 Task: Create Card Card0000000075 in Board Board0000000019 in Workspace WS0000000007 in Trello. Create Card Card0000000076 in Board Board0000000019 in Workspace WS0000000007 in Trello. Create Card Card0000000077 in Board Board0000000020 in Workspace WS0000000007 in Trello. Create Card Card0000000078 in Board Board0000000020 in Workspace WS0000000007 in Trello. Create Card Card0000000079 in Board Board0000000020 in Workspace WS0000000007 in Trello
Action: Mouse moved to (283, 210)
Screenshot: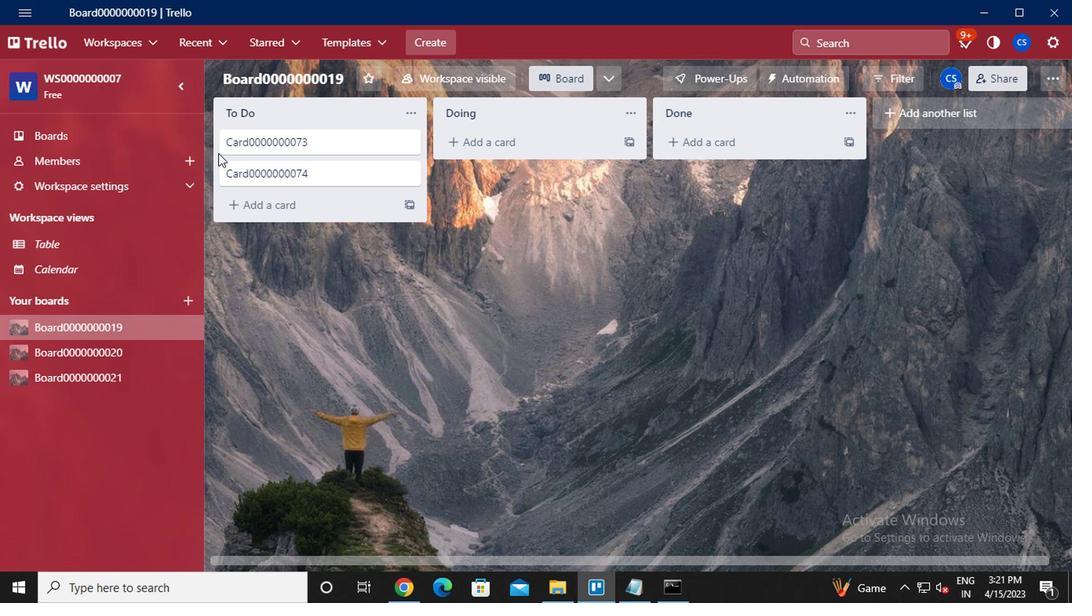 
Action: Mouse pressed left at (283, 210)
Screenshot: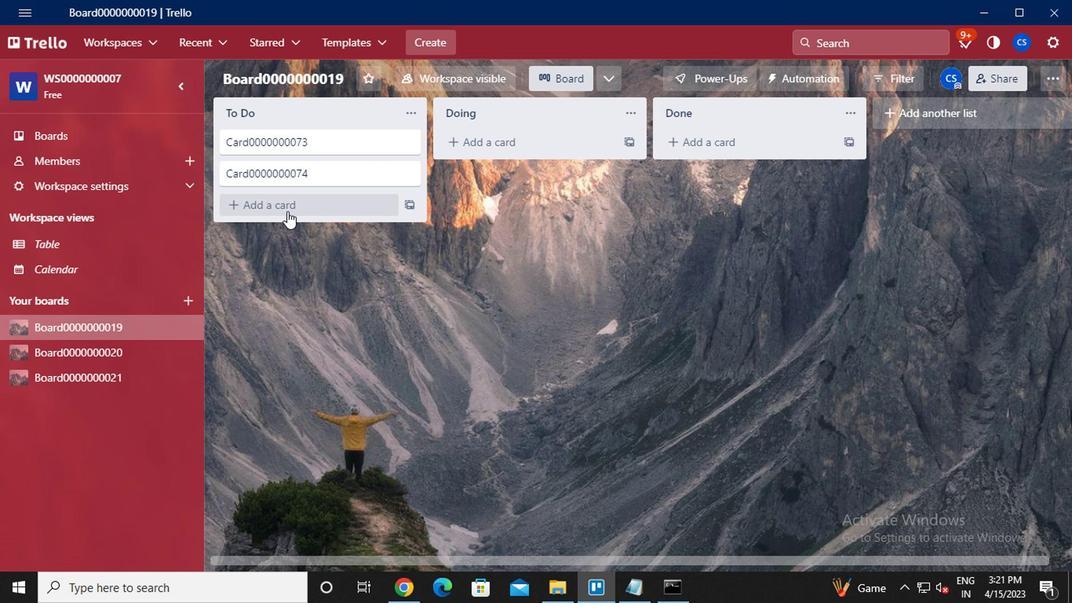 
Action: Mouse moved to (290, 260)
Screenshot: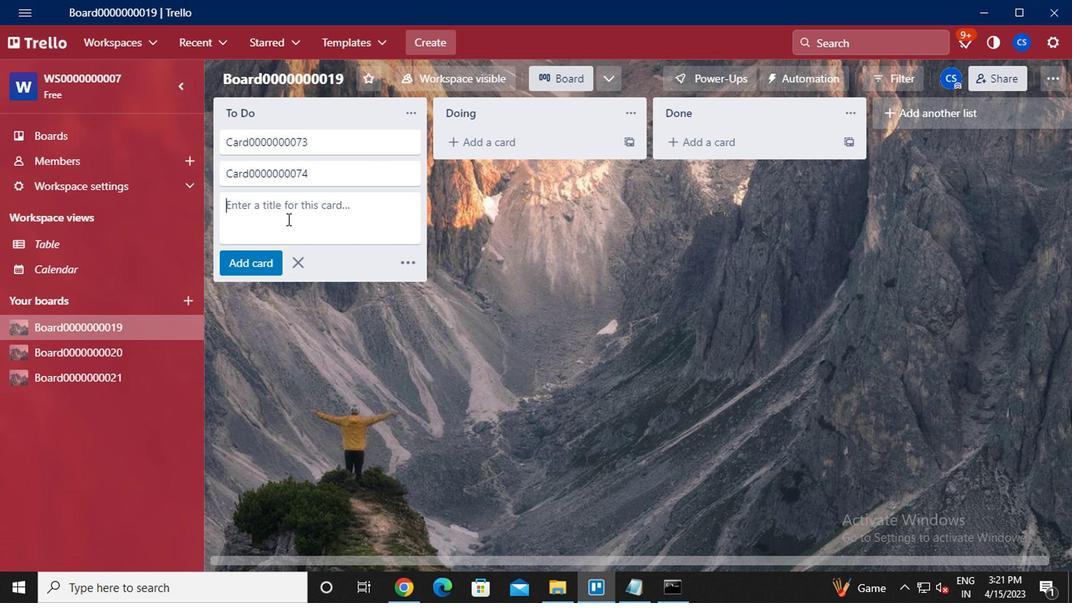 
Action: Key pressed <Key.caps_lock><Key.caps_lock>c<Key.caps_lock>ard0000000075<Key.enter><Key.caps_lock>c<Key.caps_lock>ard0000000076<Key.enter>
Screenshot: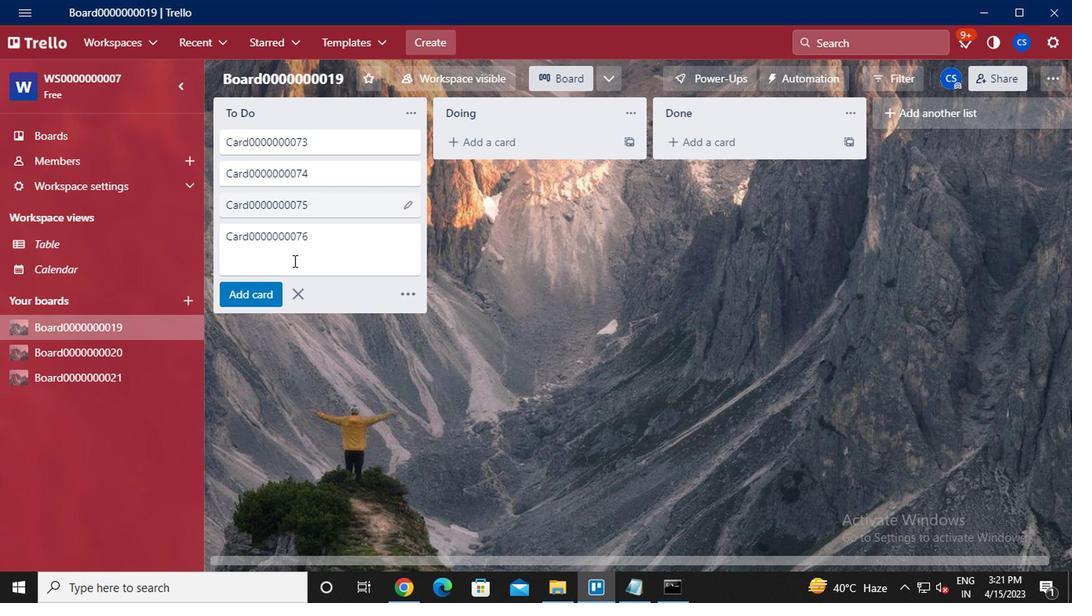 
Action: Mouse moved to (301, 325)
Screenshot: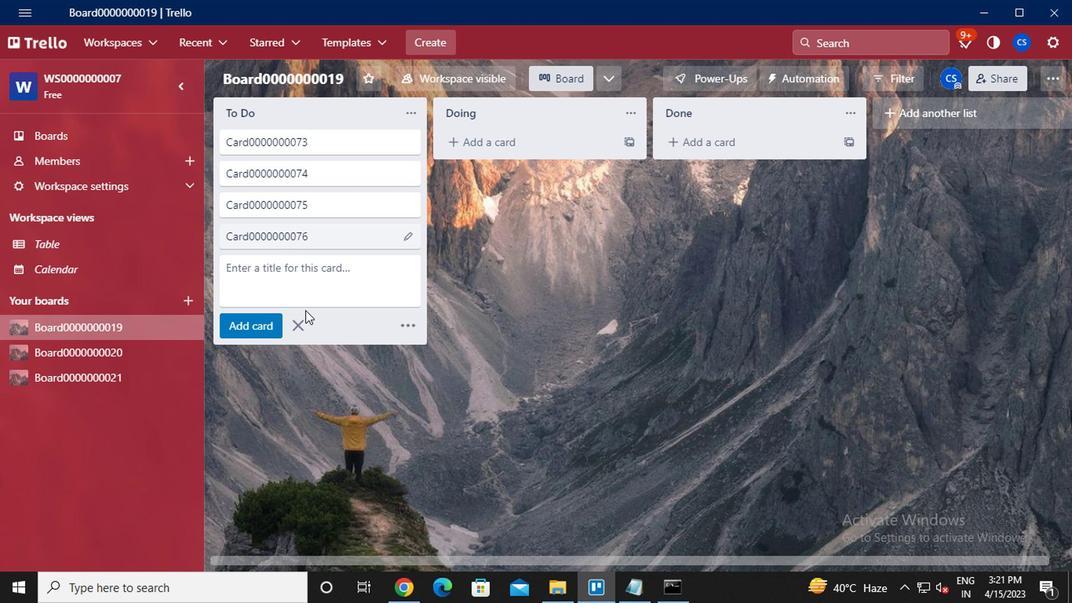 
Action: Mouse pressed left at (301, 325)
Screenshot: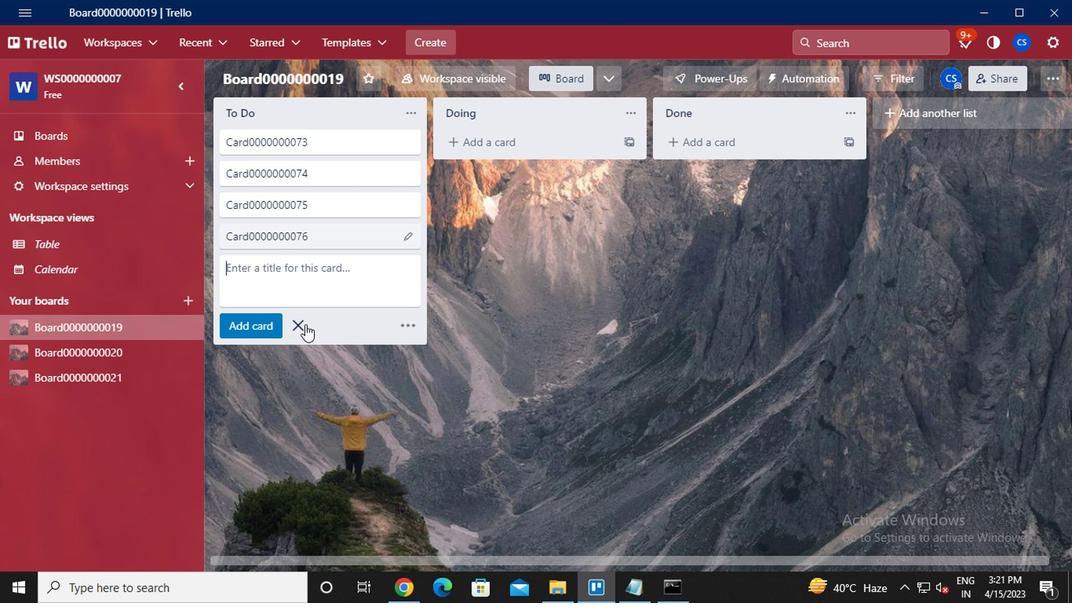 
Action: Mouse moved to (114, 353)
Screenshot: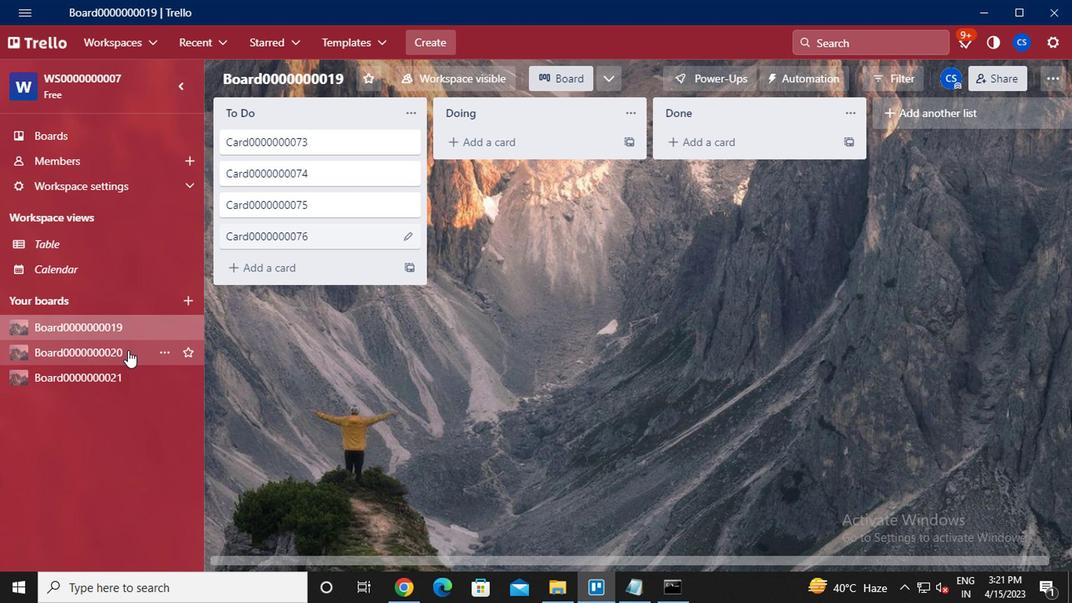 
Action: Mouse pressed left at (114, 353)
Screenshot: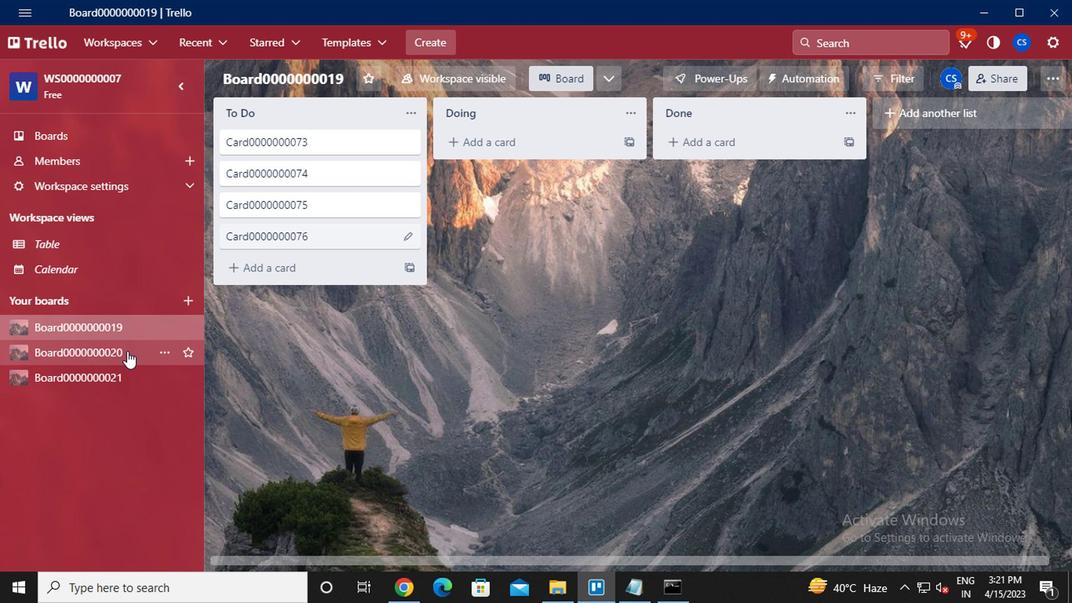 
Action: Mouse moved to (312, 145)
Screenshot: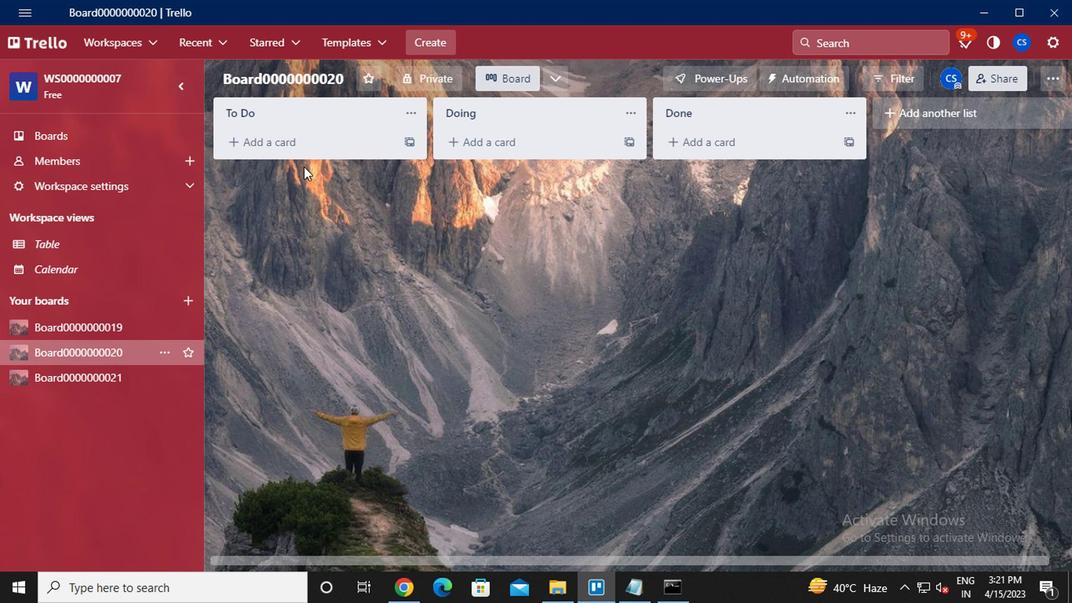 
Action: Mouse pressed left at (312, 145)
Screenshot: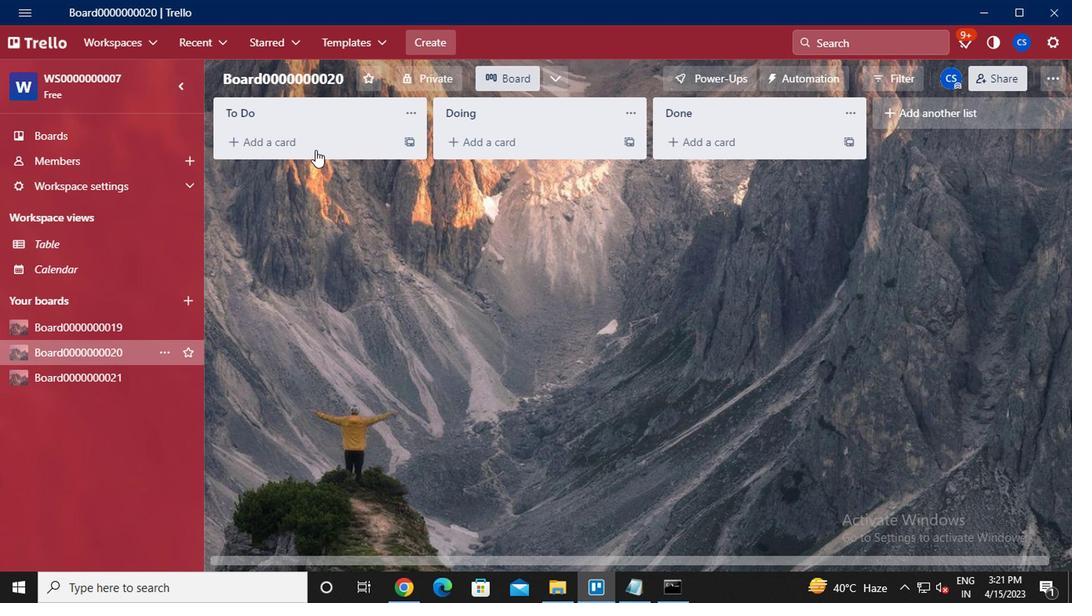 
Action: Key pressed <Key.caps_lock>c<Key.caps_lock>ard0000000077<Key.enter><Key.caps_lock>c<Key.caps_lock>ard0000000078<Key.enter><Key.caps_lock>c<Key.caps_lock>ard0000000079<Key.enter>
Screenshot: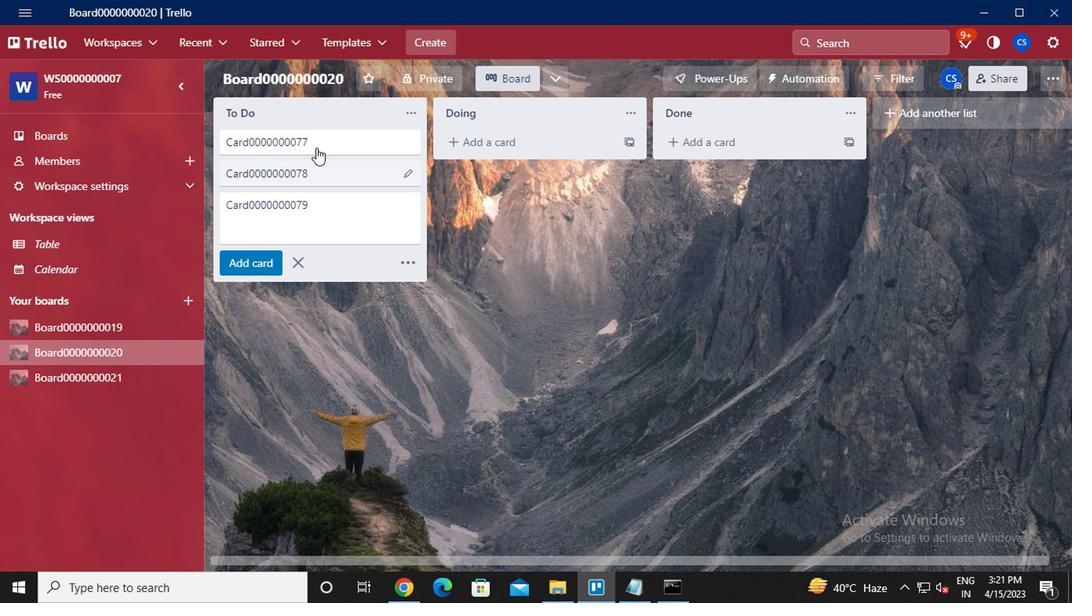 
